 Task: Add manager as the position held.
Action: Mouse moved to (853, 84)
Screenshot: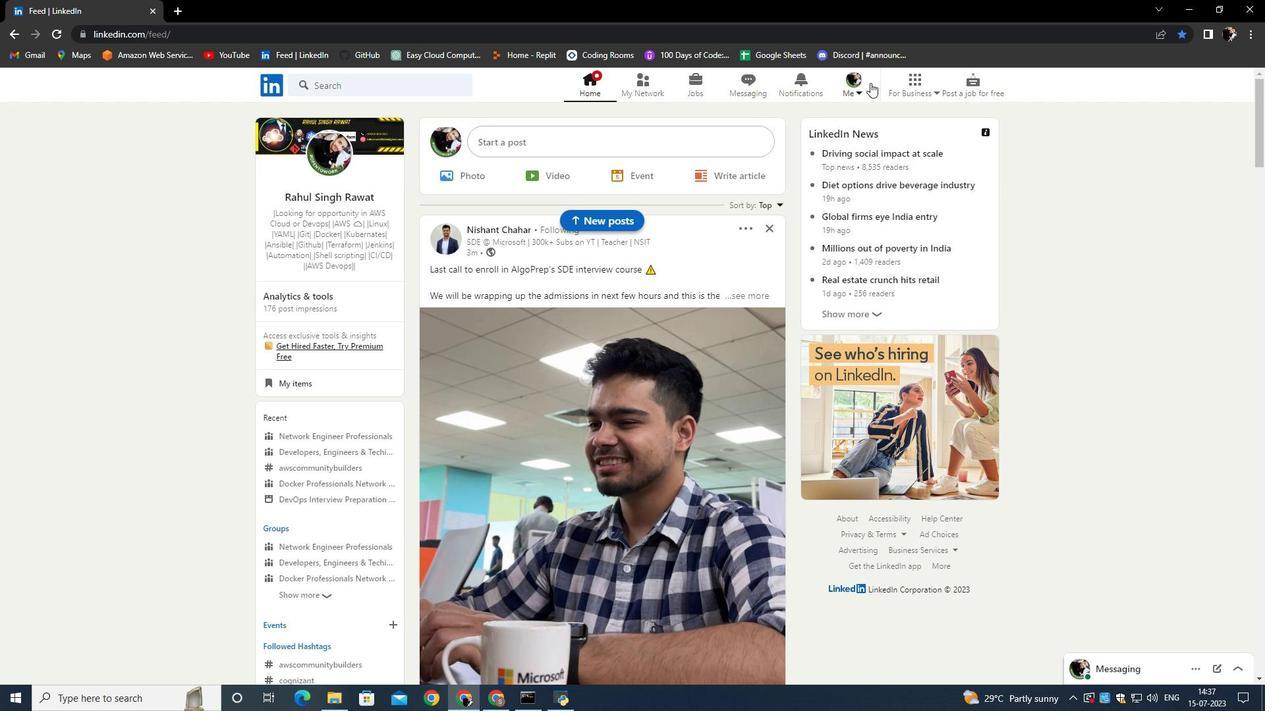 
Action: Mouse pressed left at (853, 84)
Screenshot: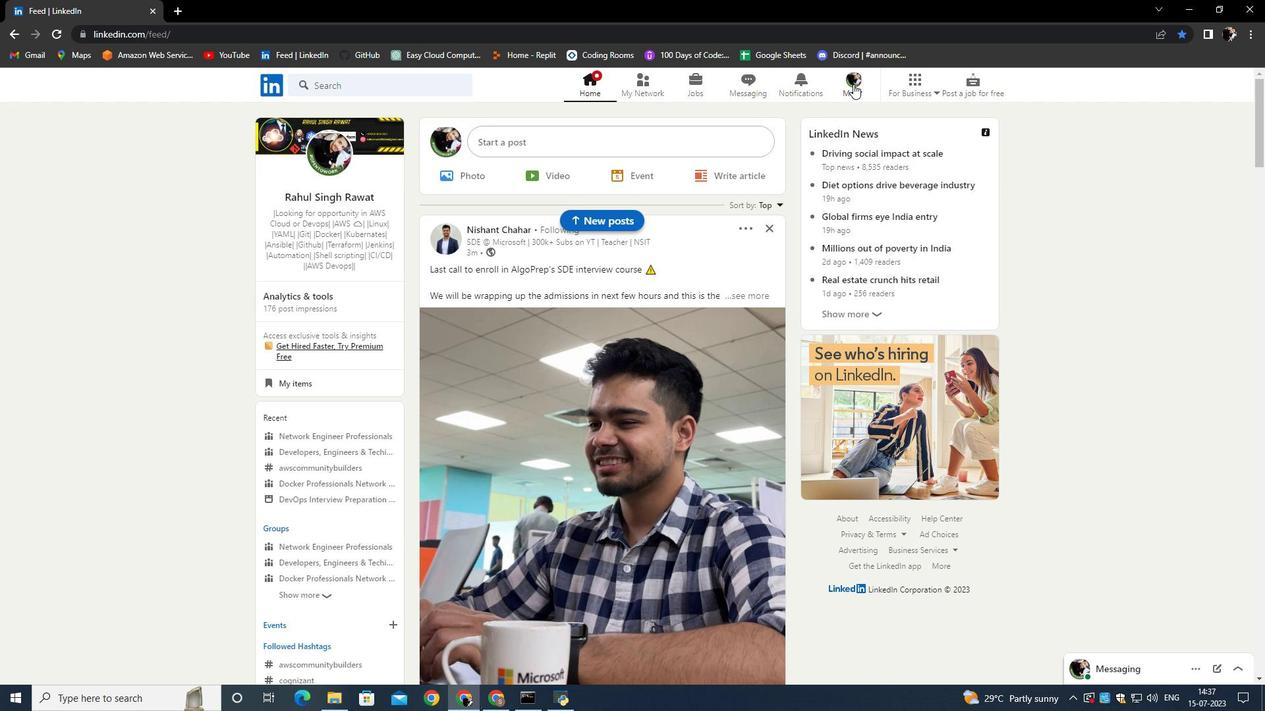
Action: Mouse moved to (725, 194)
Screenshot: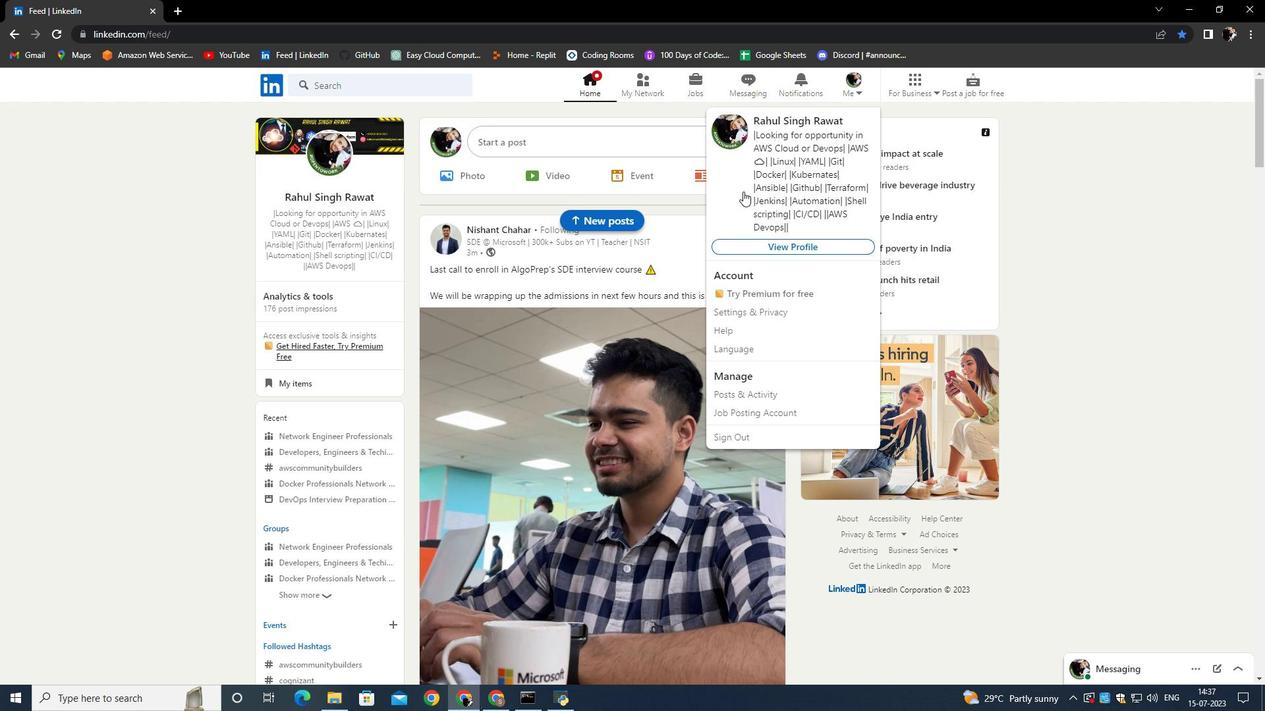 
Action: Mouse pressed left at (725, 194)
Screenshot: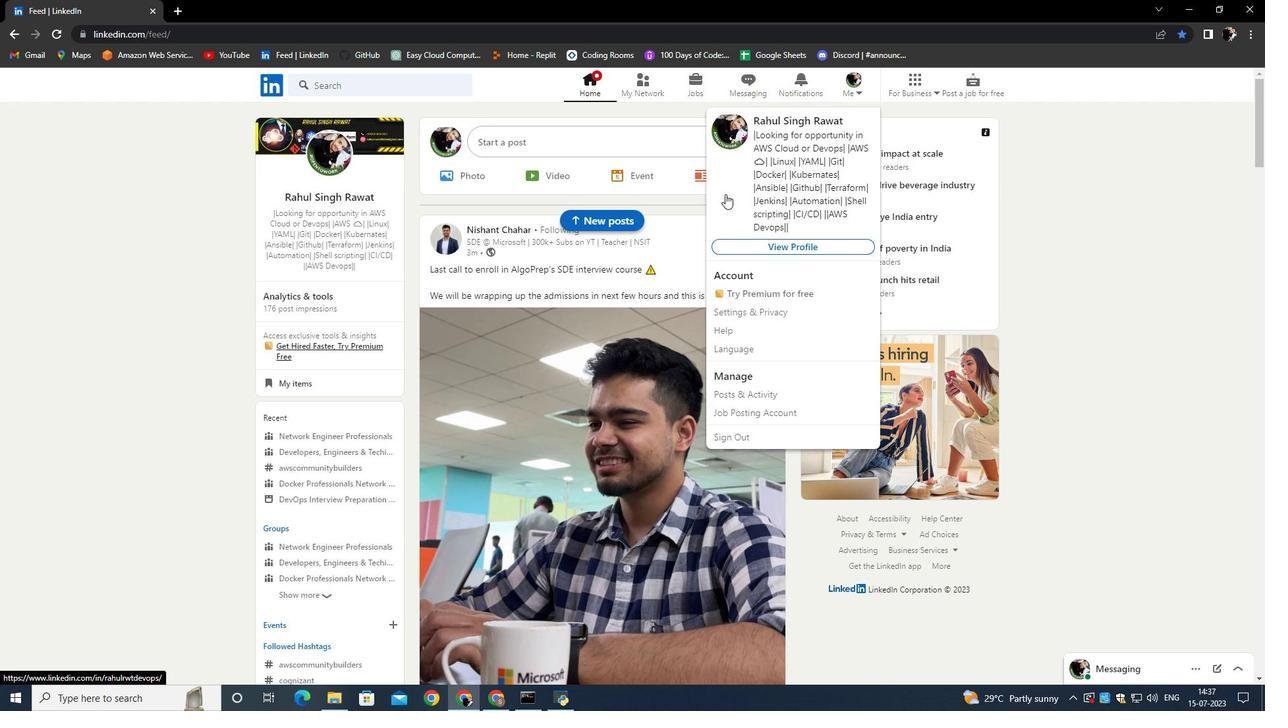 
Action: Mouse moved to (399, 500)
Screenshot: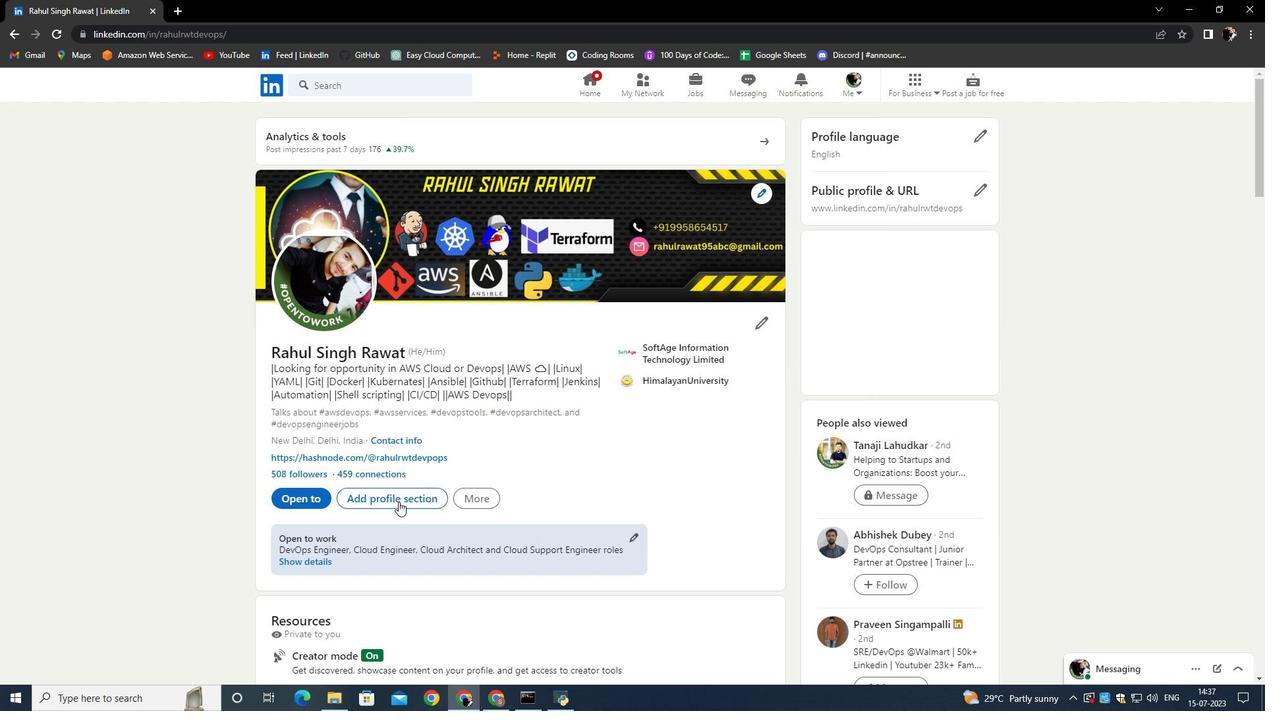 
Action: Mouse pressed left at (399, 500)
Screenshot: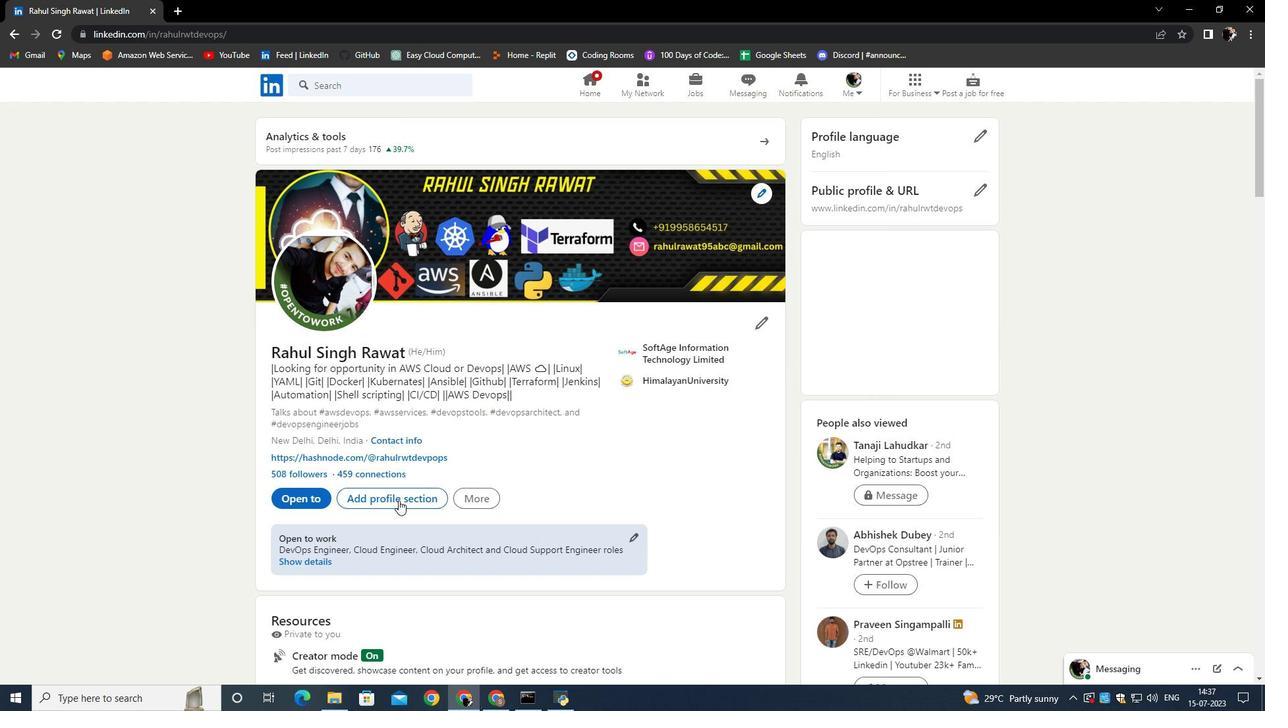 
Action: Mouse moved to (510, 364)
Screenshot: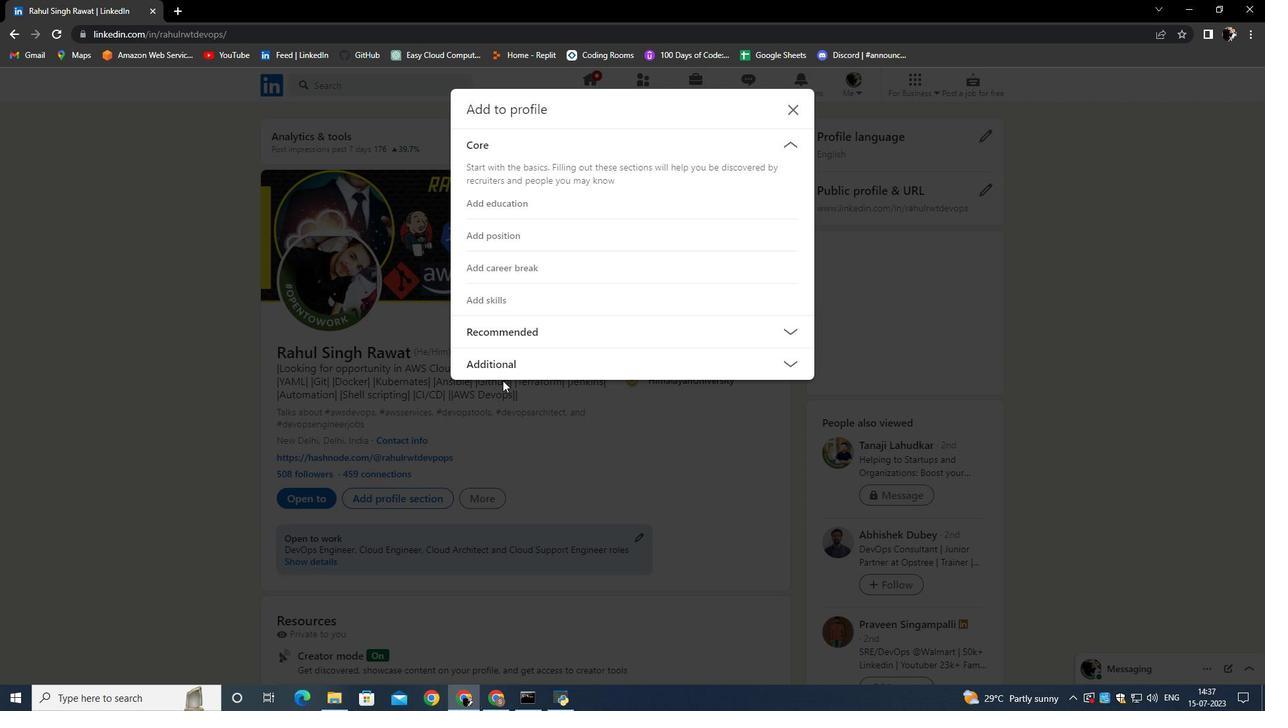 
Action: Mouse pressed left at (510, 364)
Screenshot: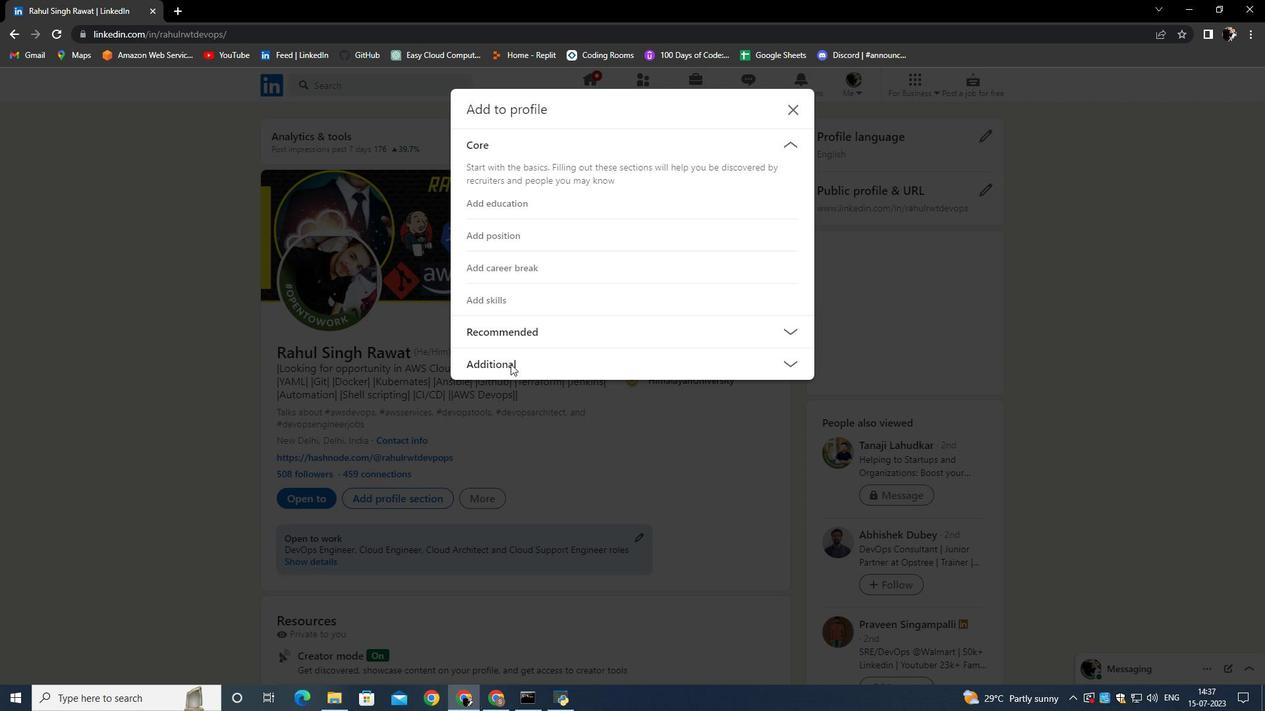 
Action: Mouse moved to (497, 459)
Screenshot: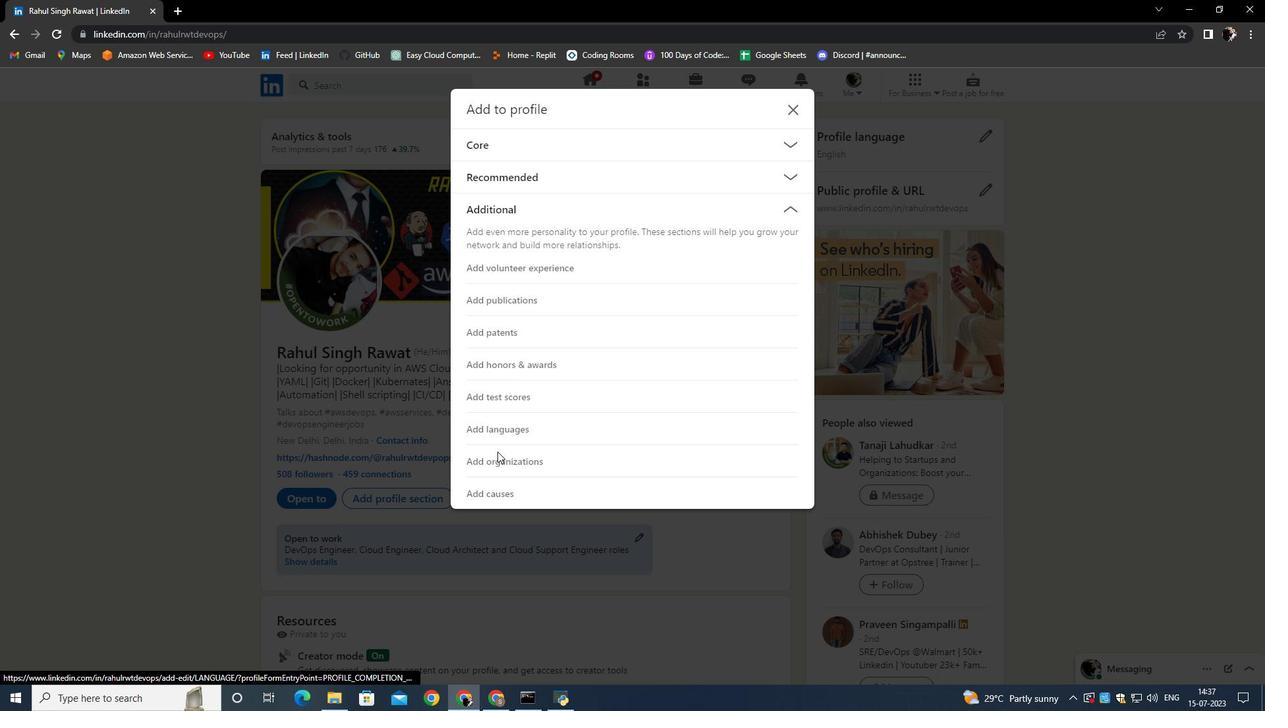 
Action: Mouse pressed left at (497, 459)
Screenshot: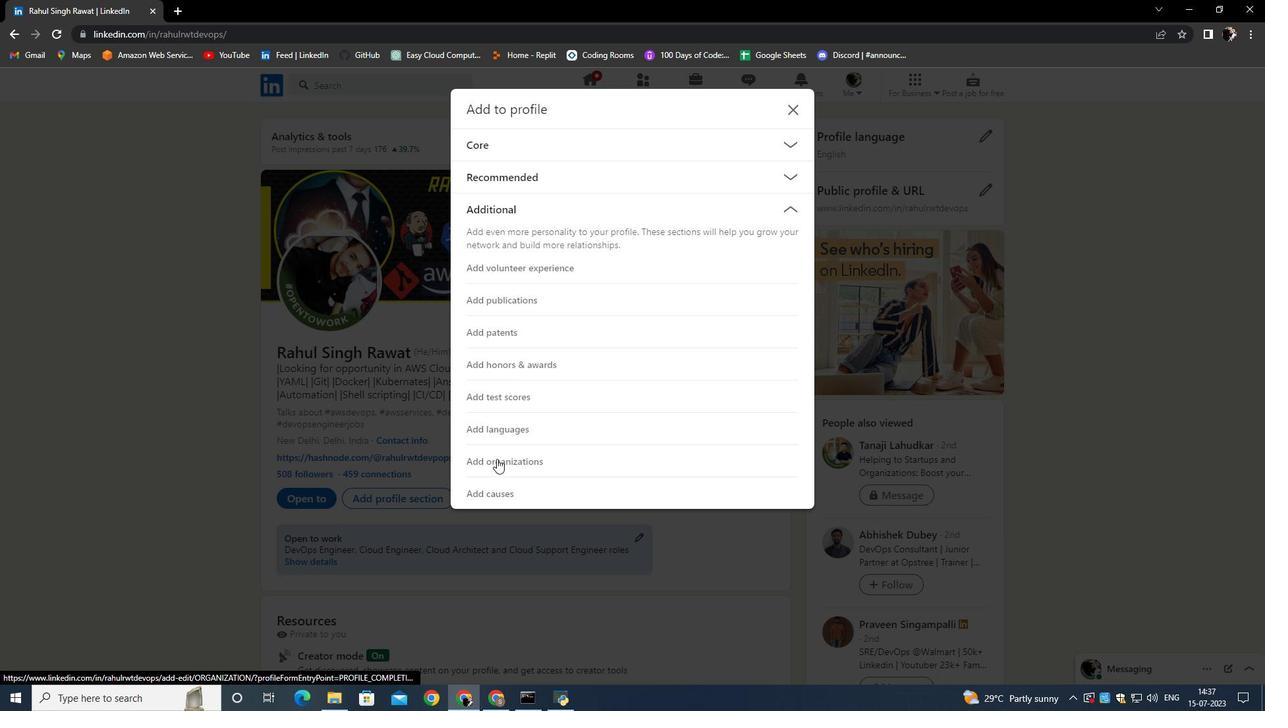 
Action: Mouse moved to (427, 235)
Screenshot: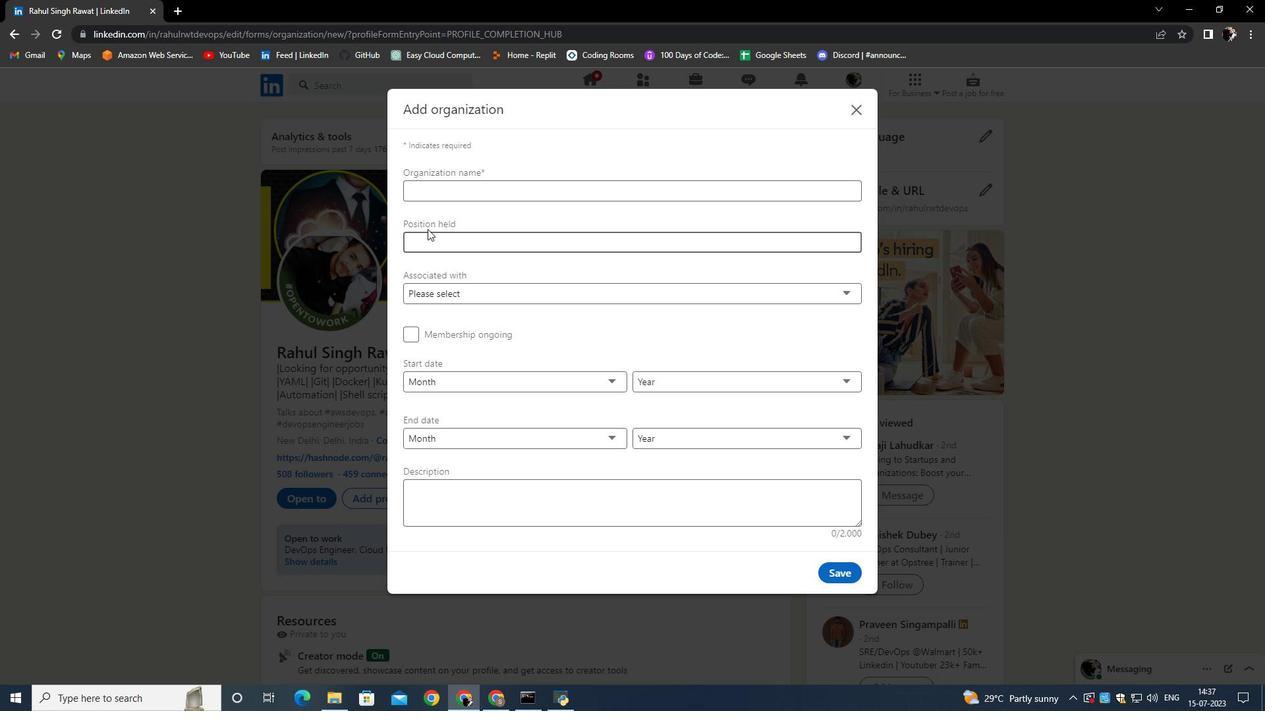
Action: Mouse pressed left at (427, 235)
Screenshot: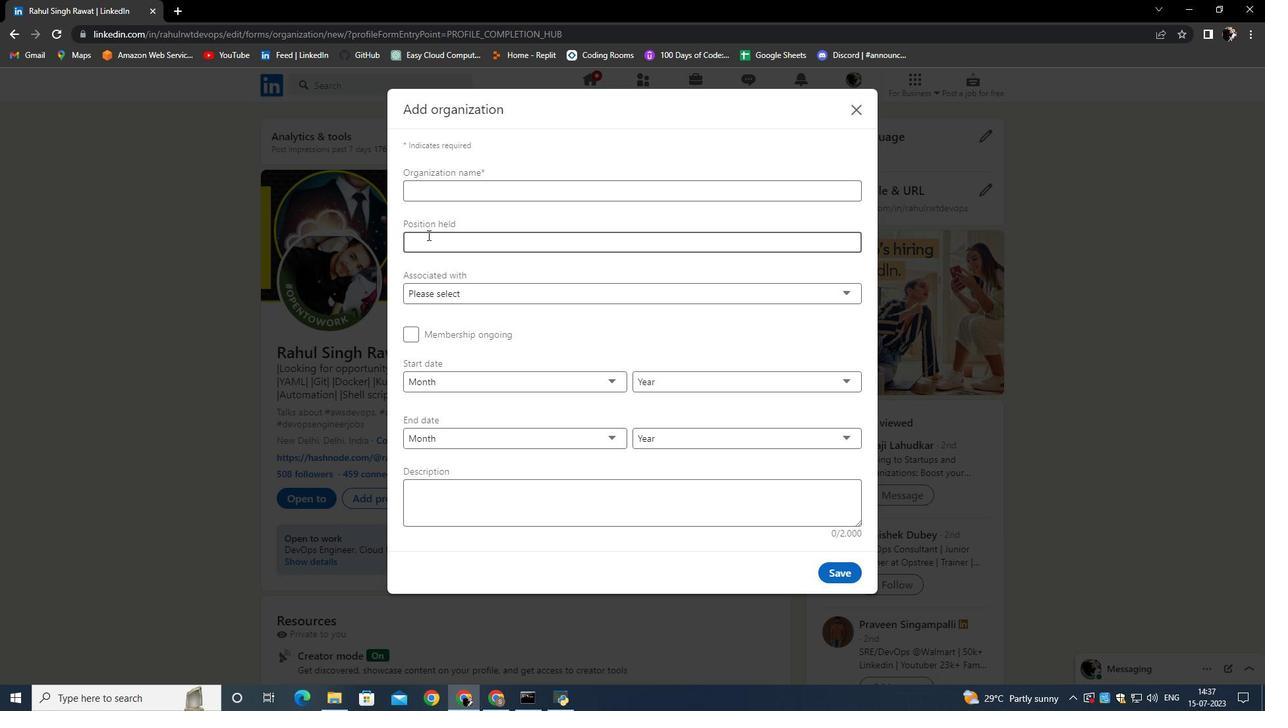 
Action: Key pressed <Key.caps_lock>M<Key.caps_lock>anager
Screenshot: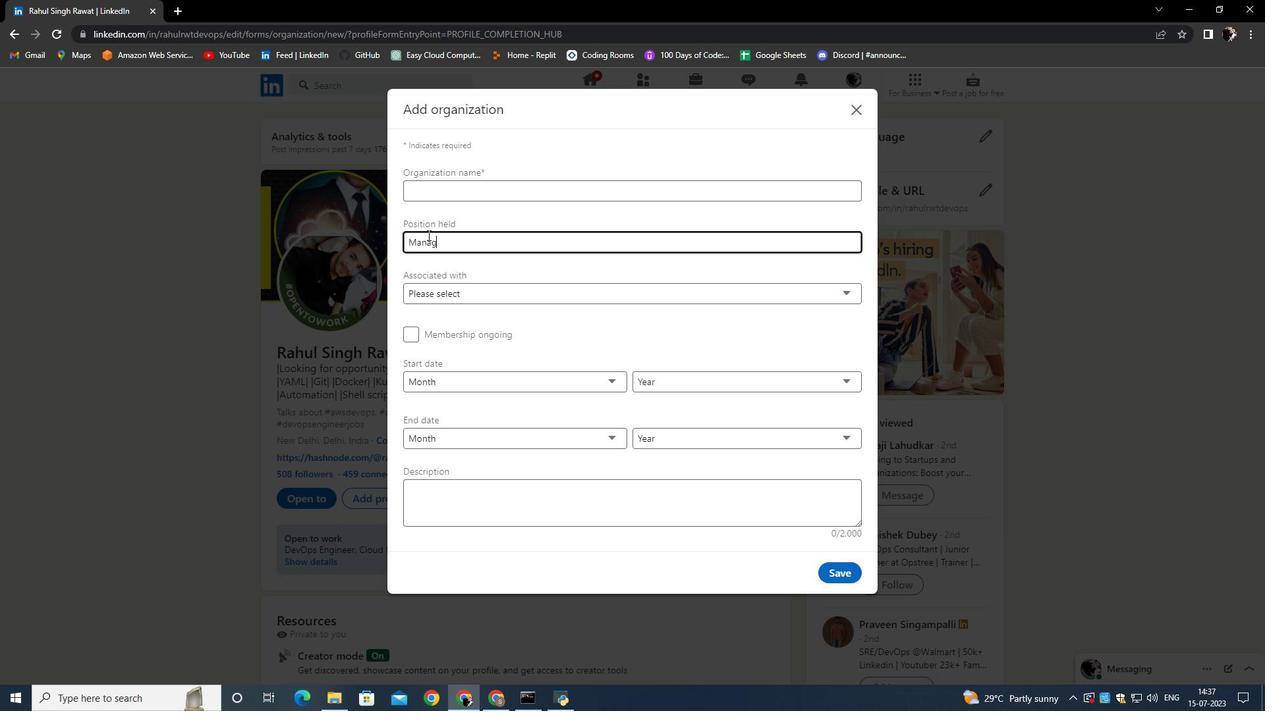 
Action: Mouse moved to (456, 255)
Screenshot: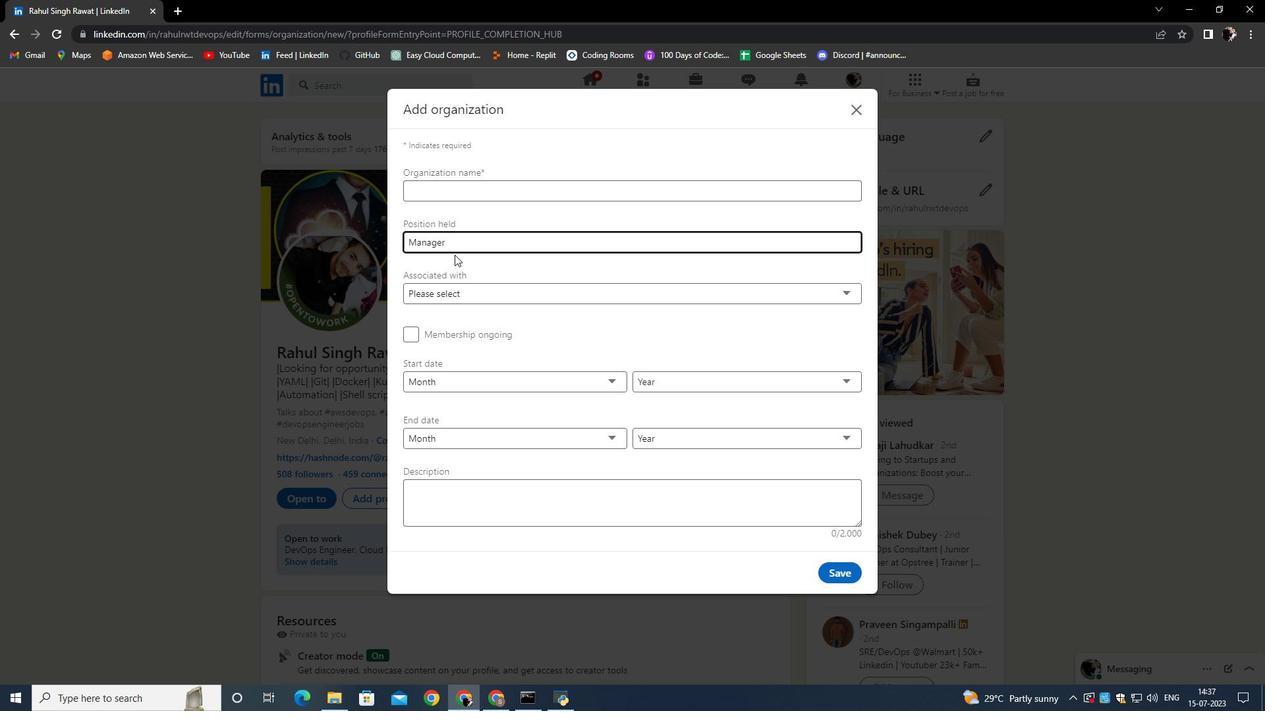 
Action: Mouse pressed left at (456, 255)
Screenshot: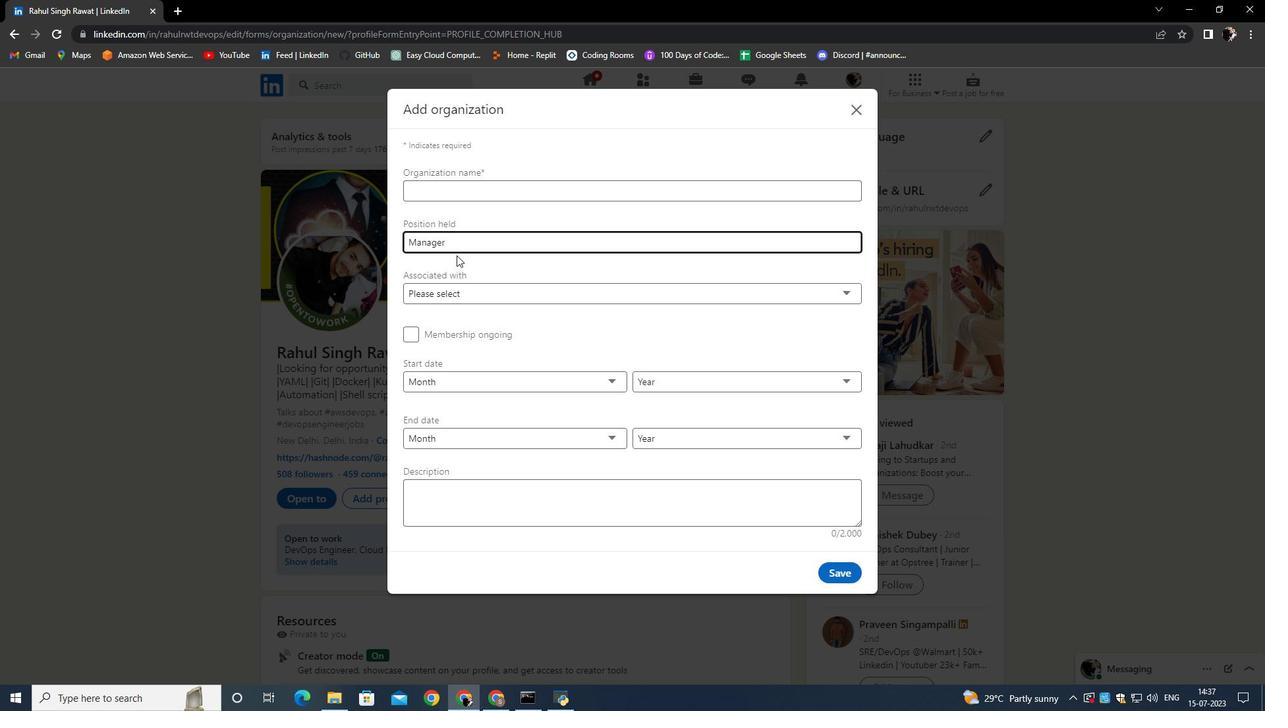 
